 Task: Customize the color to Pink.
Action: Mouse moved to (67, 43)
Screenshot: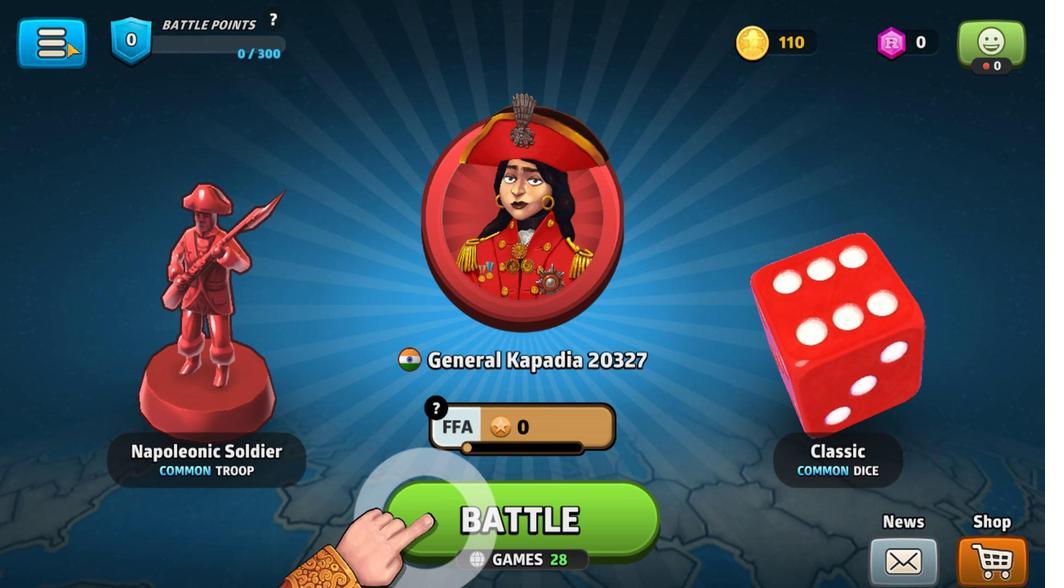 
Action: Mouse pressed left at (67, 43)
Screenshot: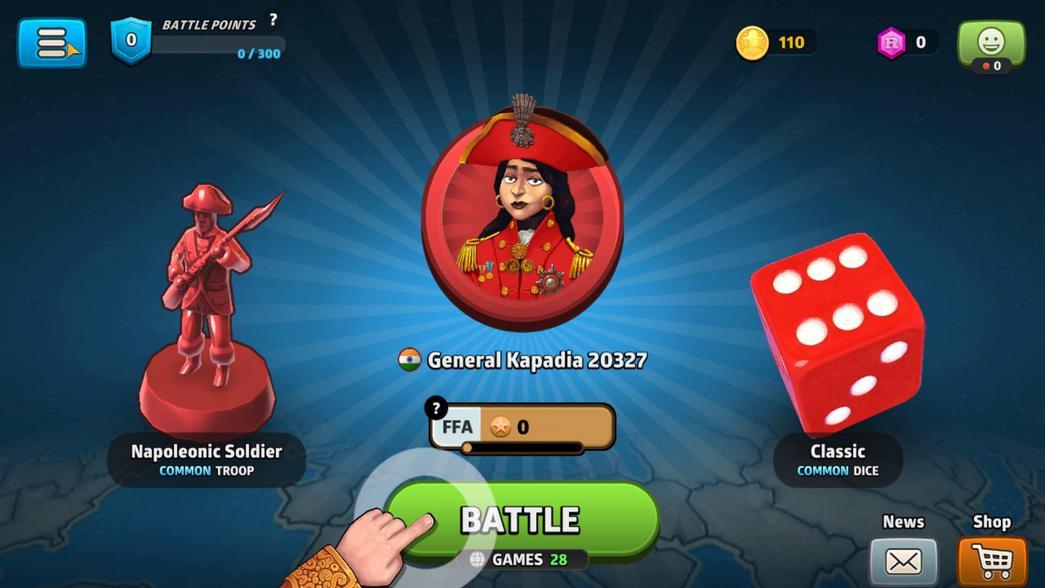 
Action: Mouse moved to (92, 127)
Screenshot: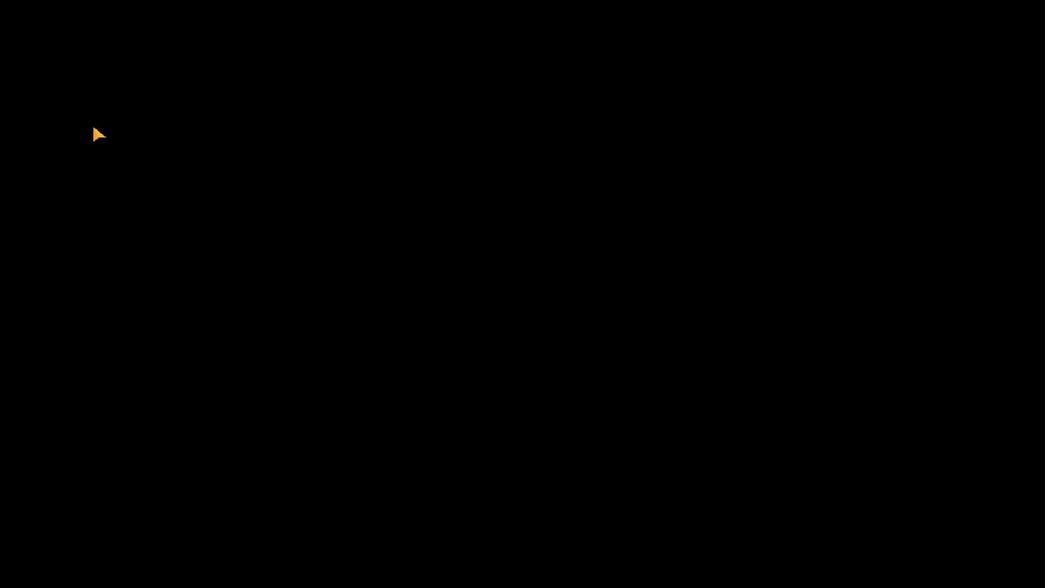 
Action: Mouse pressed left at (92, 127)
Screenshot: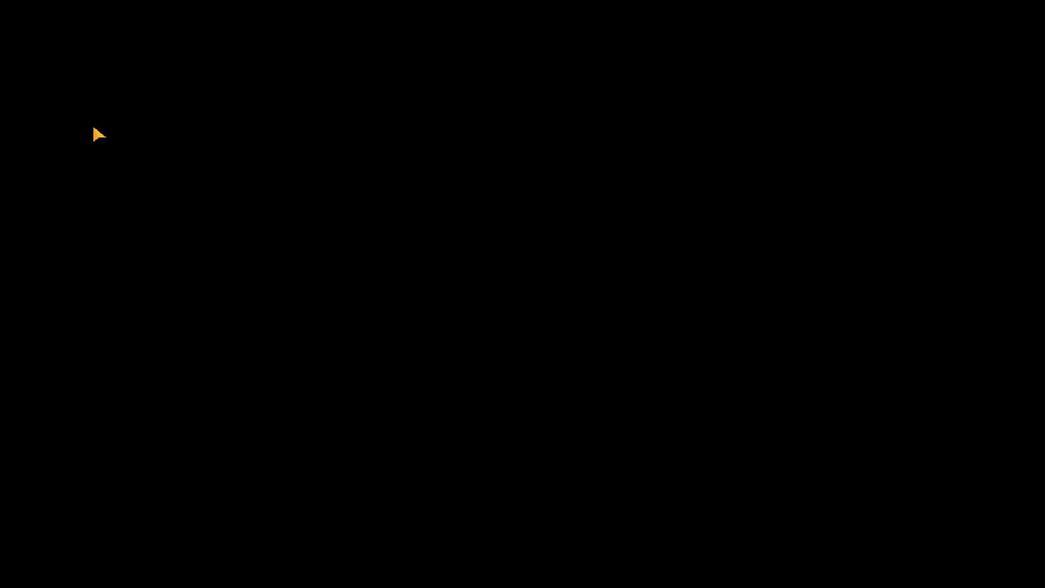 
Action: Mouse moved to (733, 194)
Screenshot: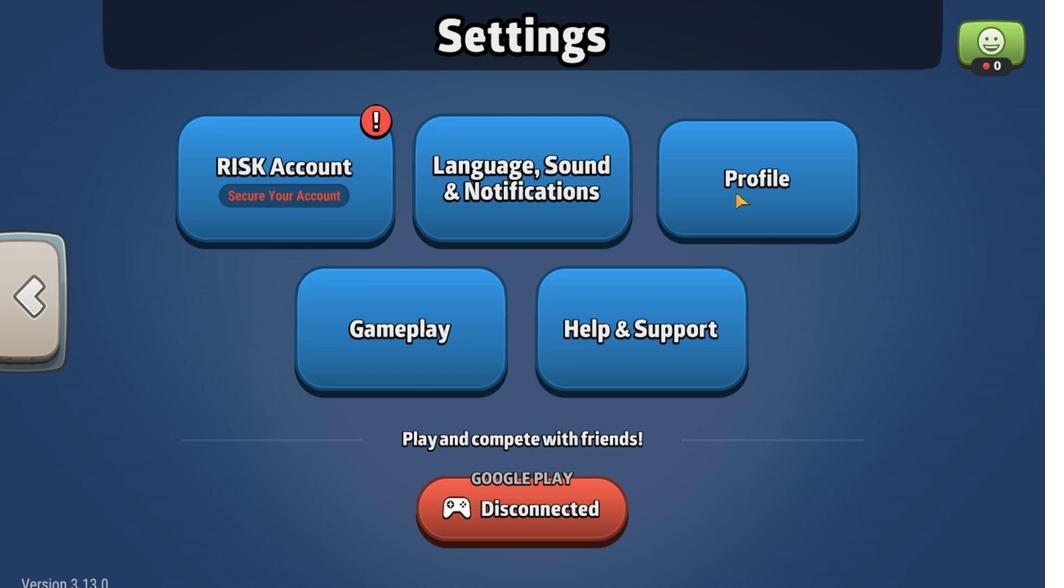 
Action: Mouse pressed left at (733, 194)
Screenshot: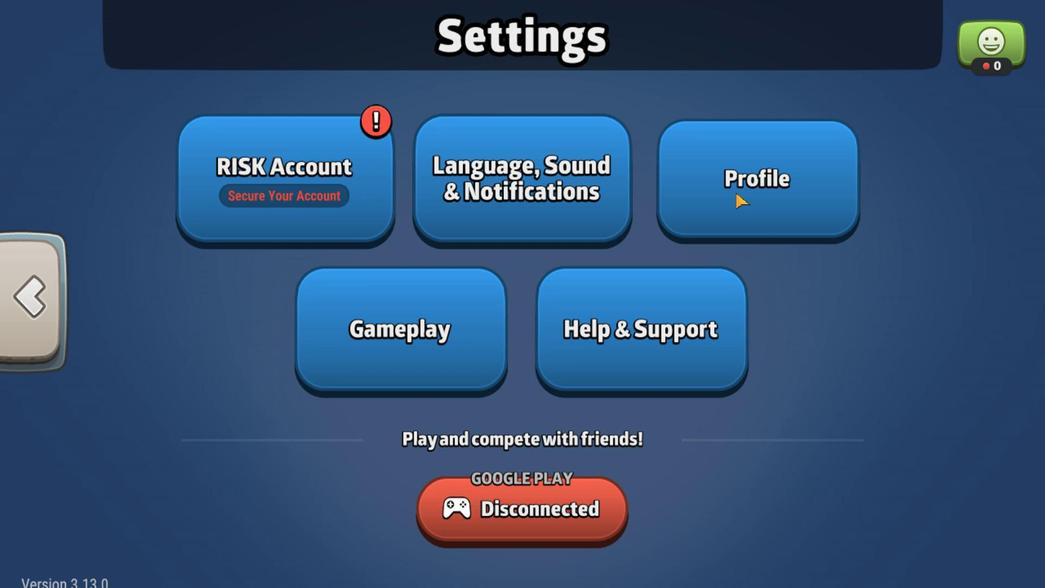 
Action: Mouse moved to (627, 171)
Screenshot: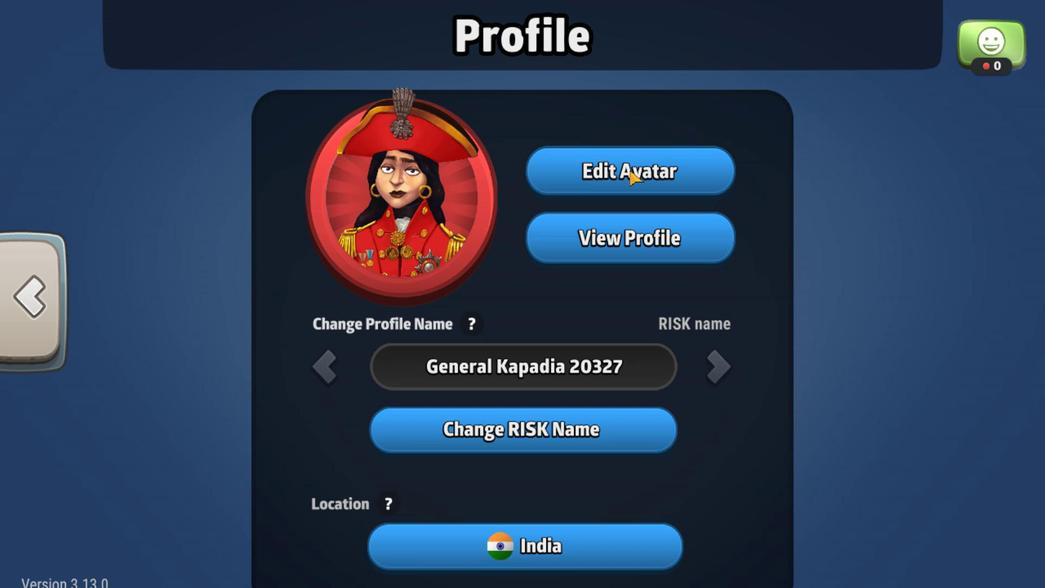 
Action: Mouse pressed left at (627, 171)
Screenshot: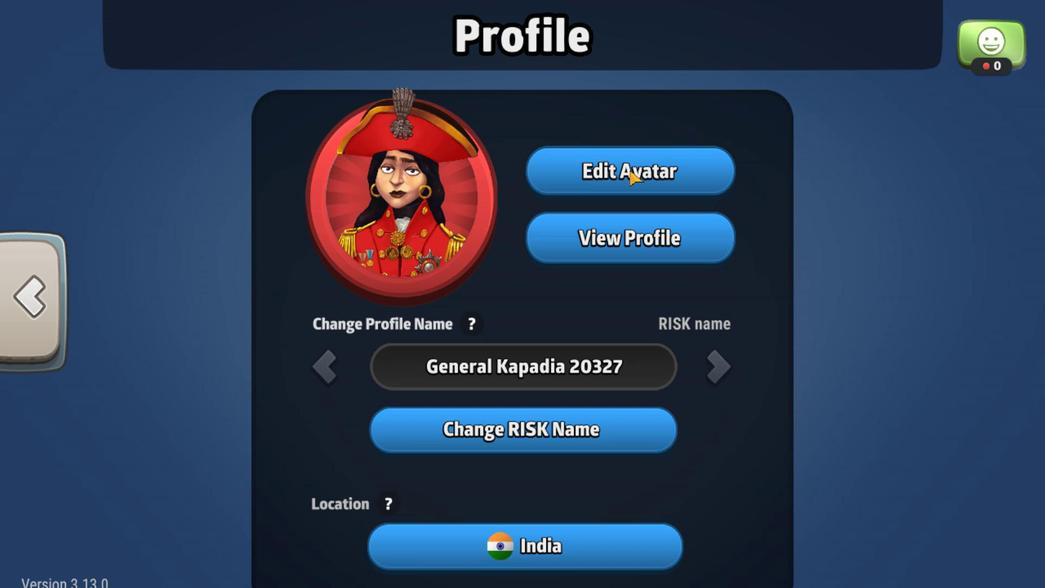 
Action: Mouse moved to (453, 110)
Screenshot: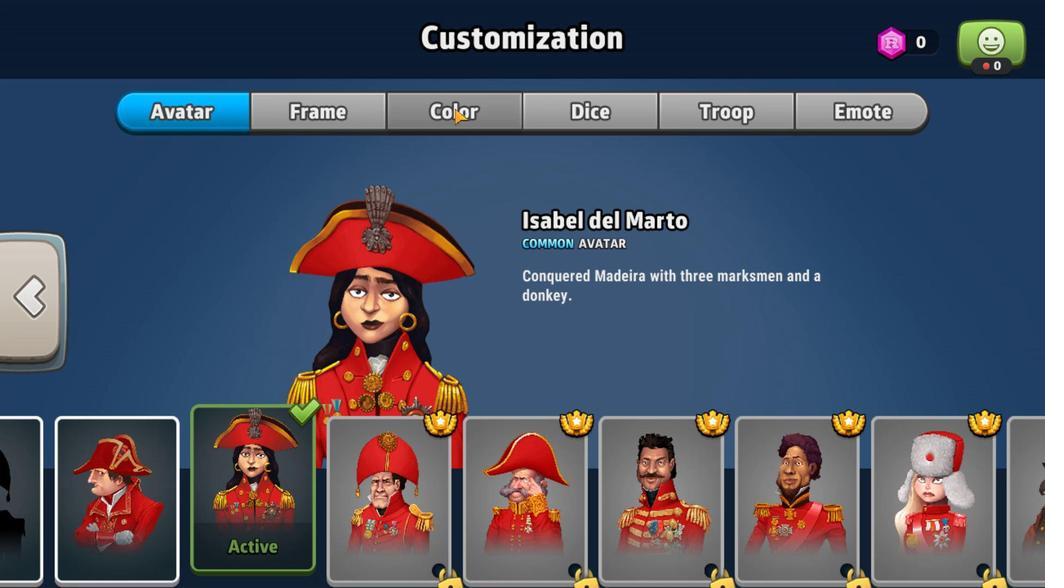 
Action: Mouse pressed left at (453, 110)
Screenshot: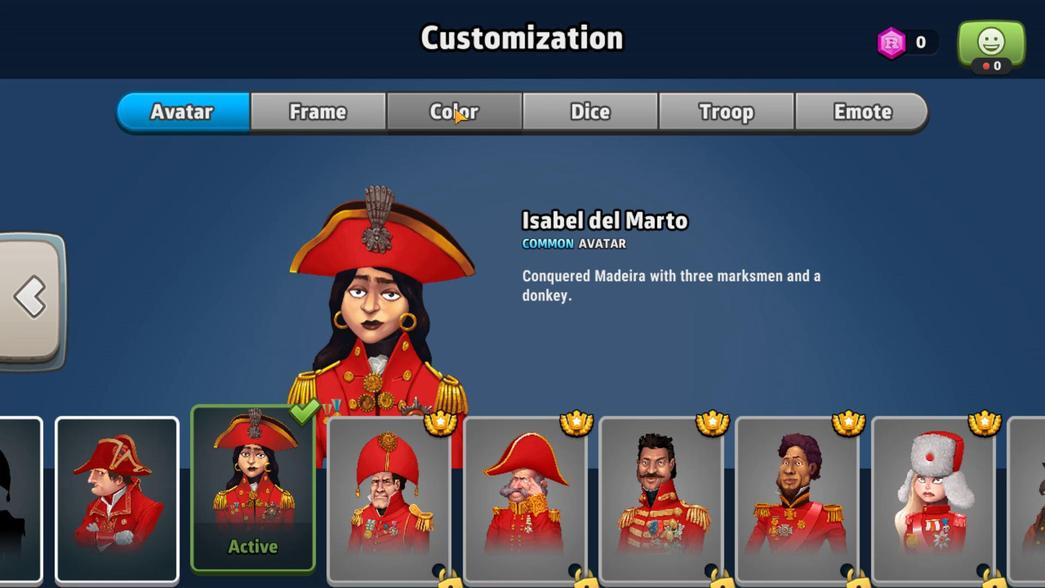 
Action: Mouse moved to (230, 468)
Screenshot: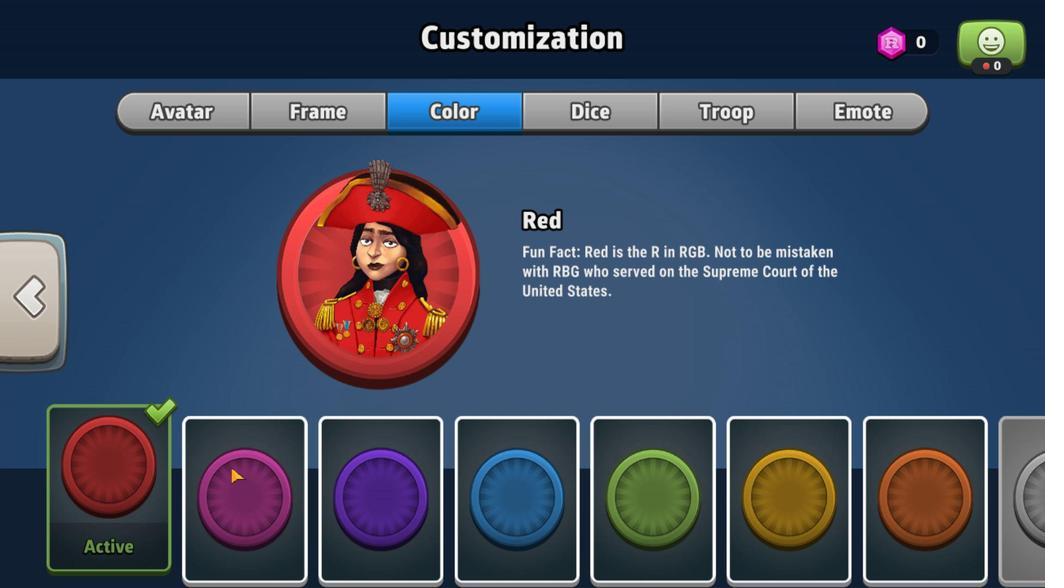 
Action: Mouse pressed left at (230, 468)
Screenshot: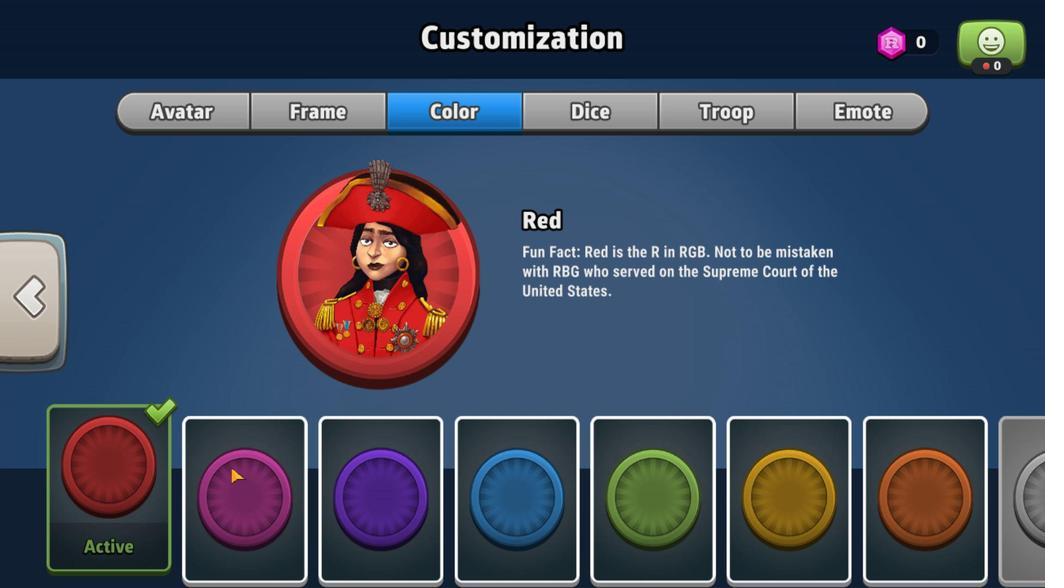 
